 Task: Set the parametric equalizer "High freq (Hz)" to 10000.00.
Action: Mouse moved to (118, 16)
Screenshot: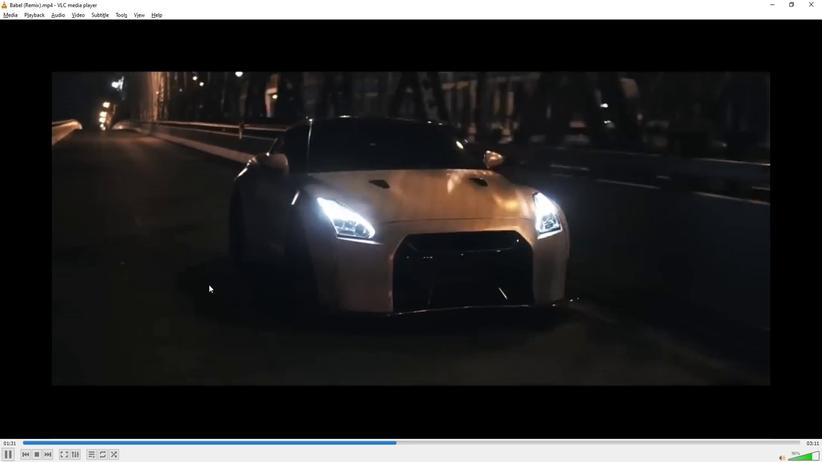 
Action: Mouse pressed left at (118, 16)
Screenshot: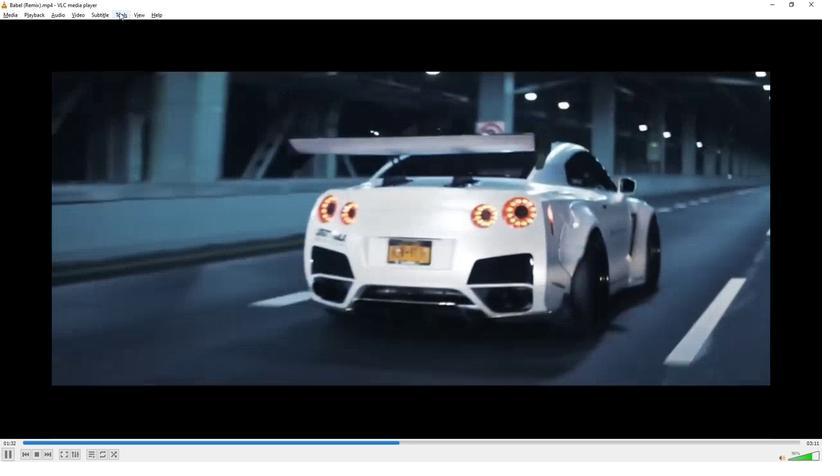 
Action: Mouse moved to (134, 114)
Screenshot: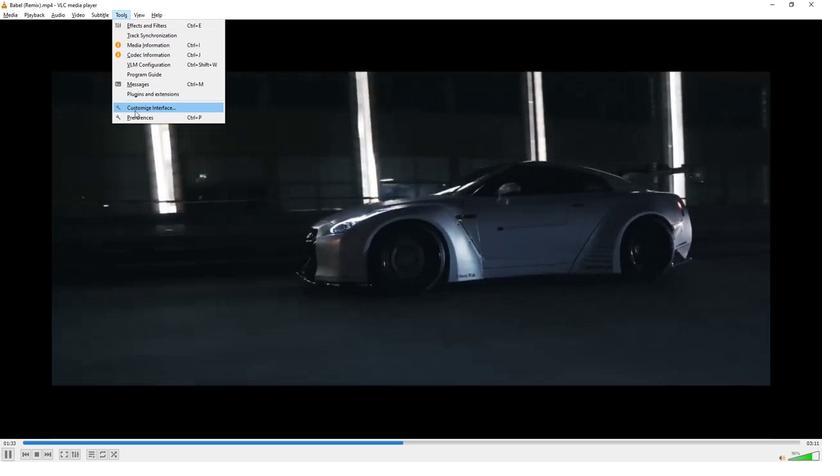 
Action: Mouse pressed left at (134, 114)
Screenshot: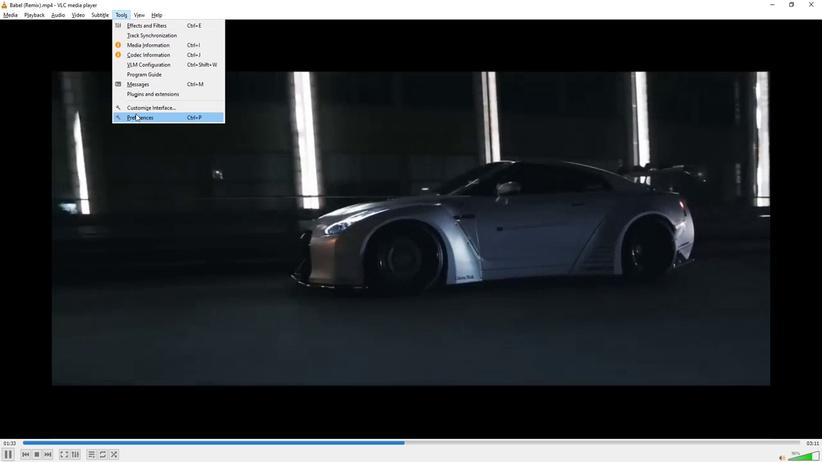 
Action: Mouse moved to (240, 339)
Screenshot: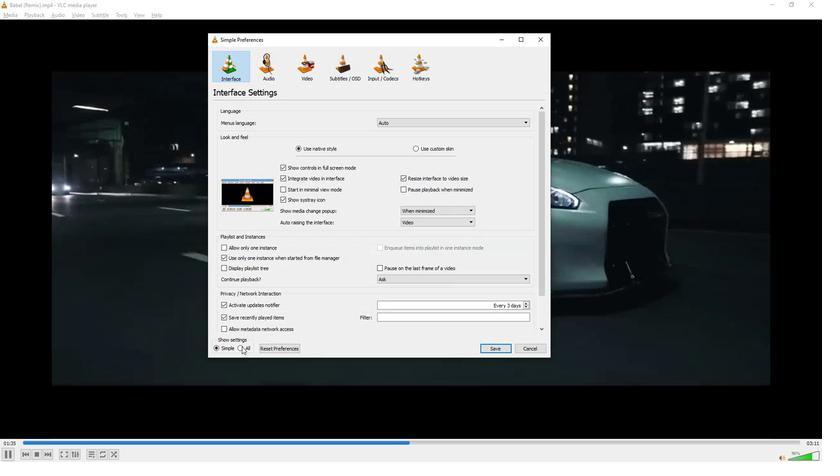 
Action: Mouse pressed left at (240, 339)
Screenshot: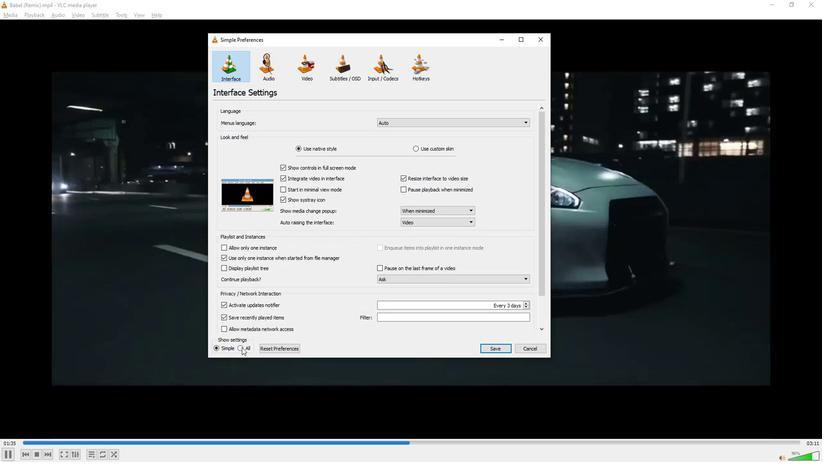 
Action: Mouse moved to (229, 156)
Screenshot: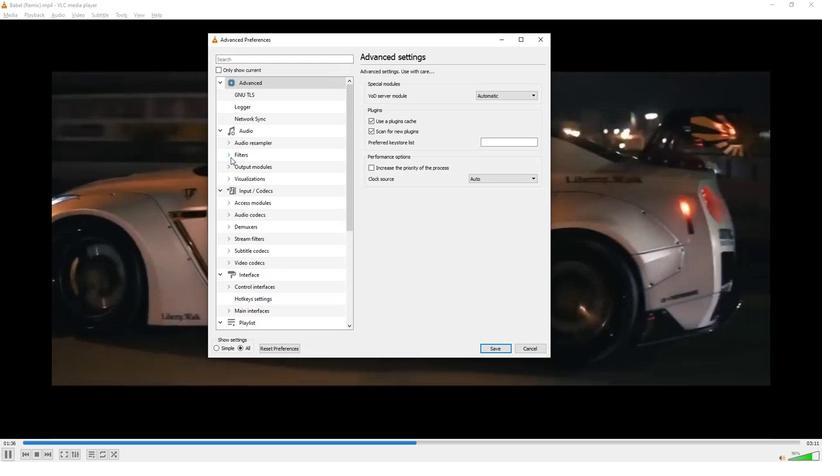 
Action: Mouse pressed left at (229, 156)
Screenshot: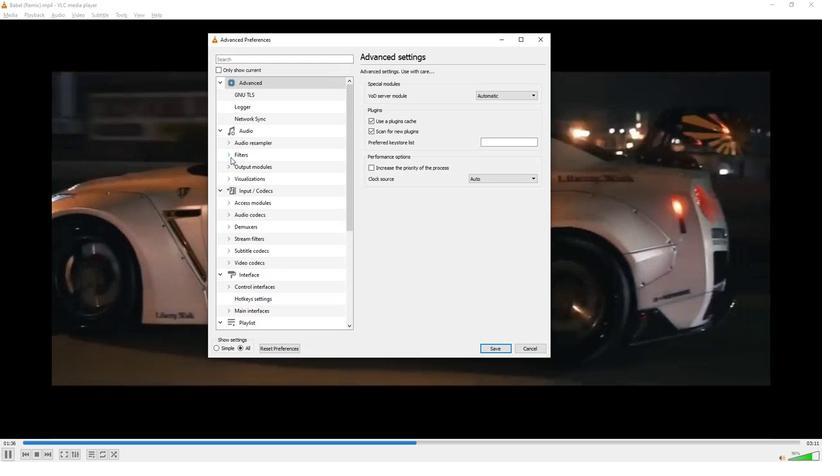 
Action: Mouse moved to (254, 258)
Screenshot: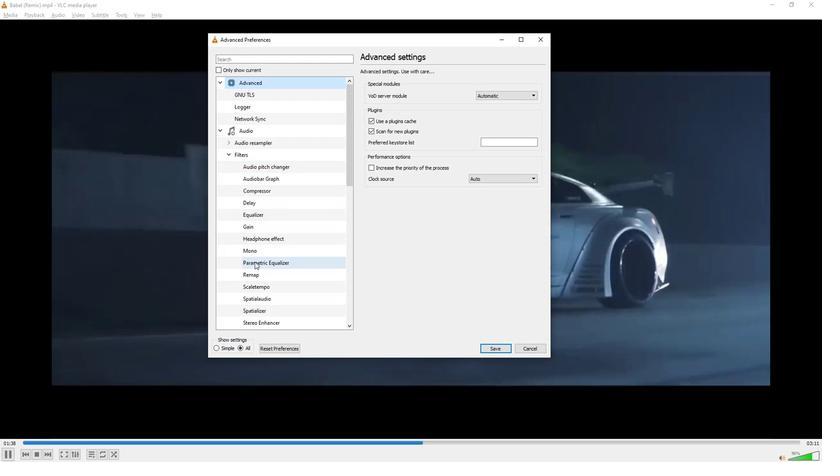 
Action: Mouse pressed left at (254, 258)
Screenshot: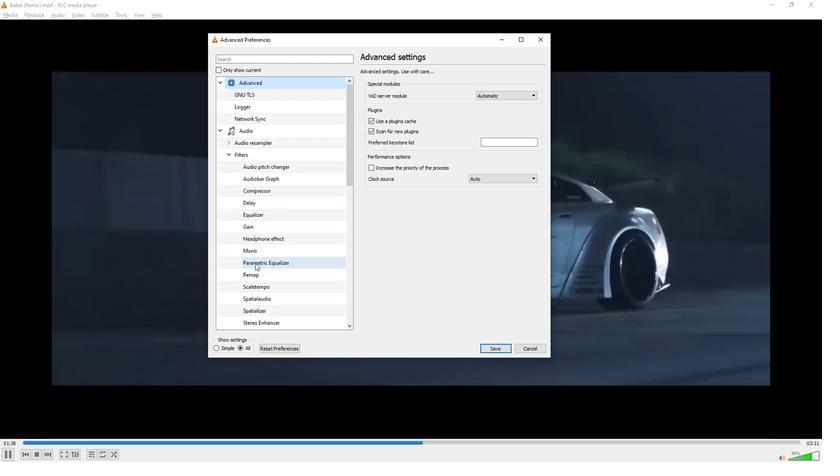 
Action: Mouse moved to (517, 110)
Screenshot: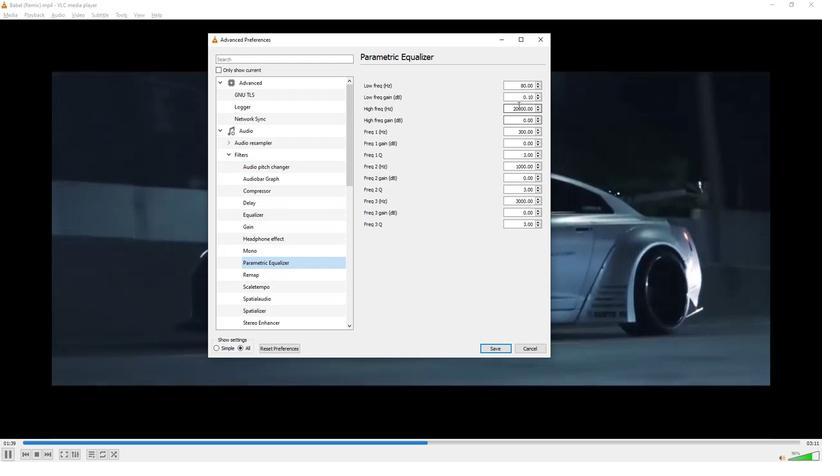 
Action: Mouse pressed left at (517, 110)
Screenshot: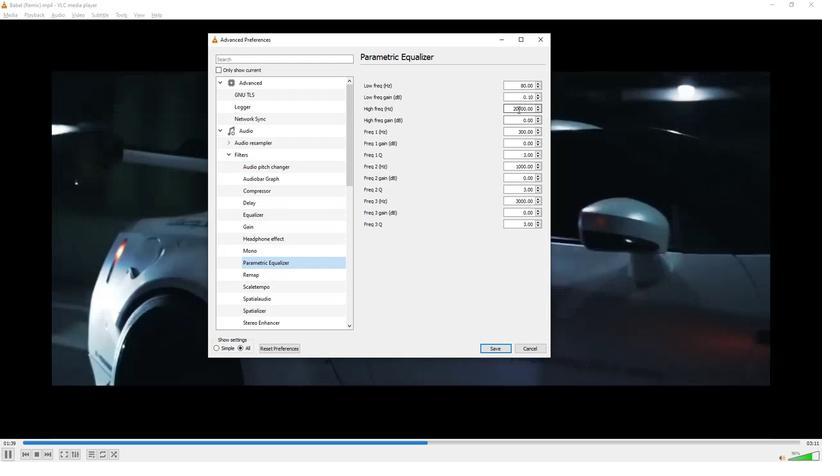 
Action: Mouse pressed left at (517, 110)
Screenshot: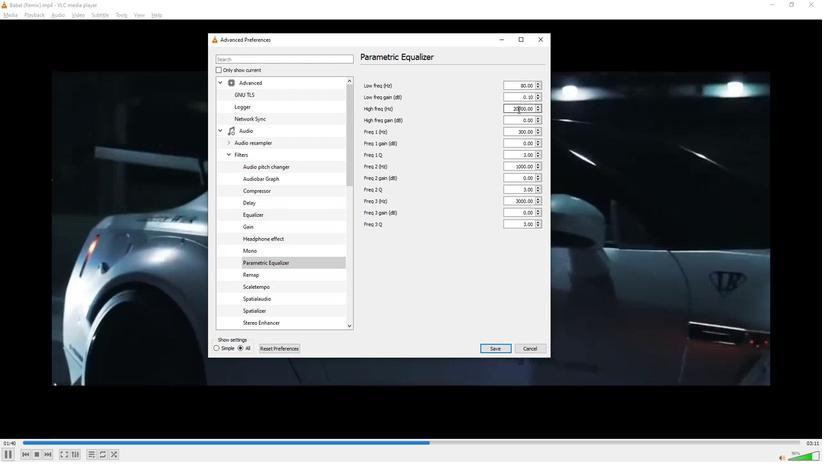 
Action: Mouse pressed left at (517, 110)
Screenshot: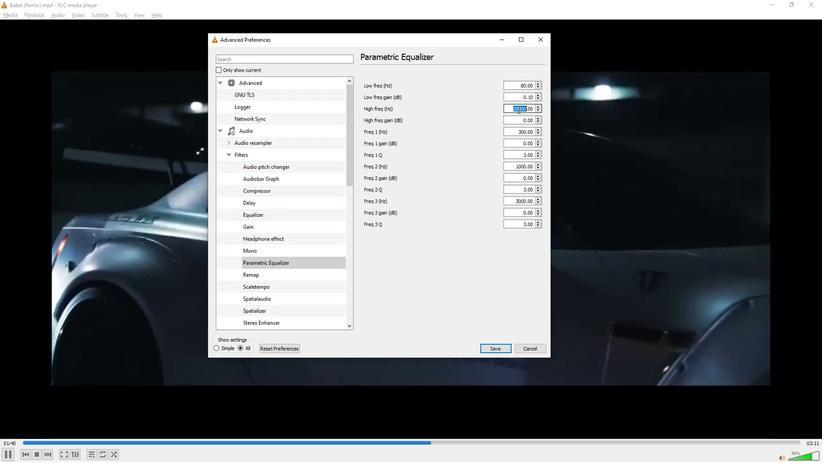 
Action: Mouse moved to (517, 111)
Screenshot: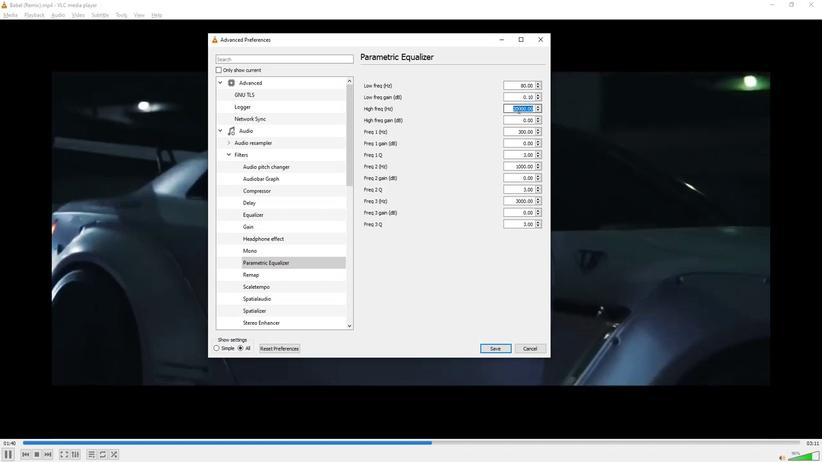 
Action: Key pressed 10000.00
Screenshot: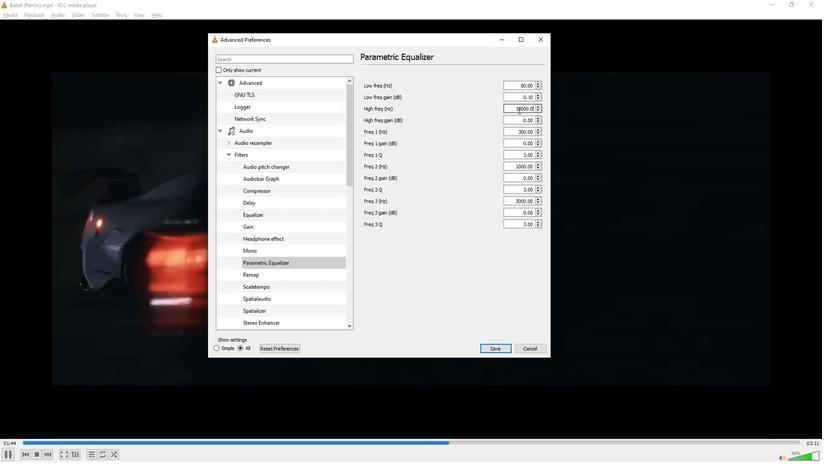 
Action: Mouse moved to (445, 271)
Screenshot: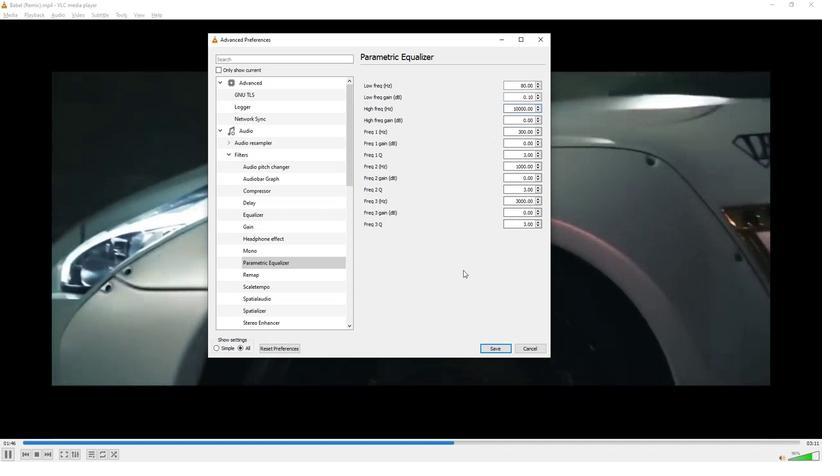 
